 Task: Select theeditor.action.peekDeclaration in the goto location alternative declaration command.
Action: Mouse moved to (18, 590)
Screenshot: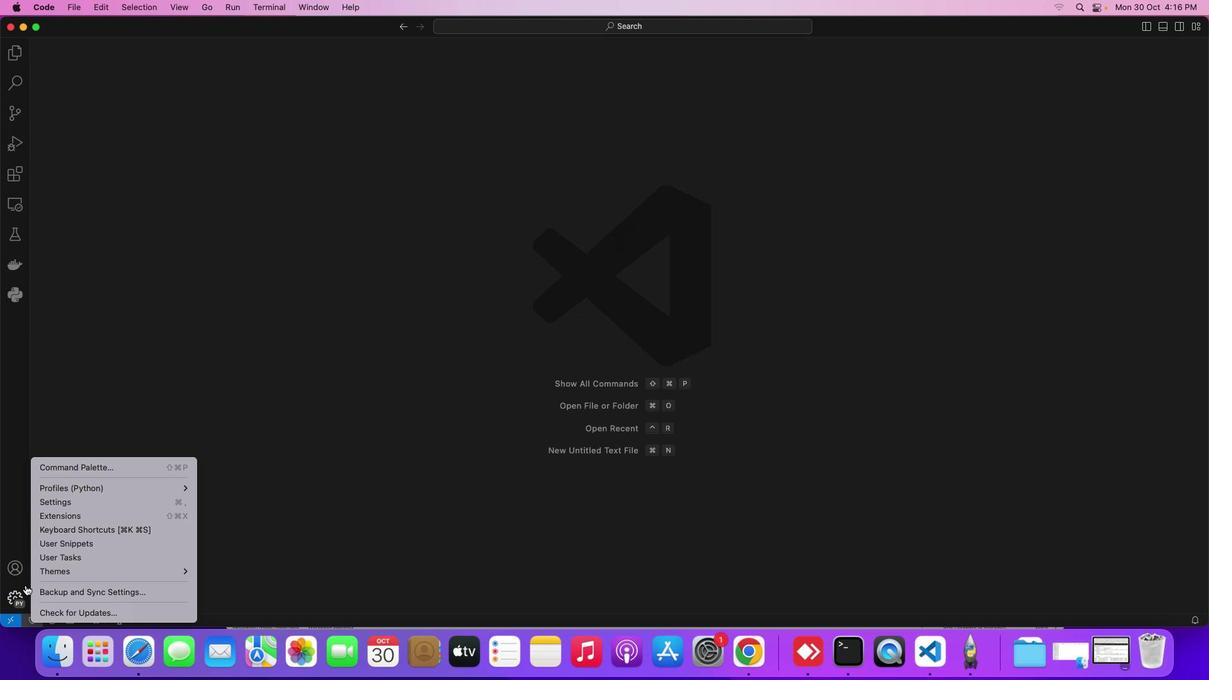 
Action: Mouse pressed left at (18, 590)
Screenshot: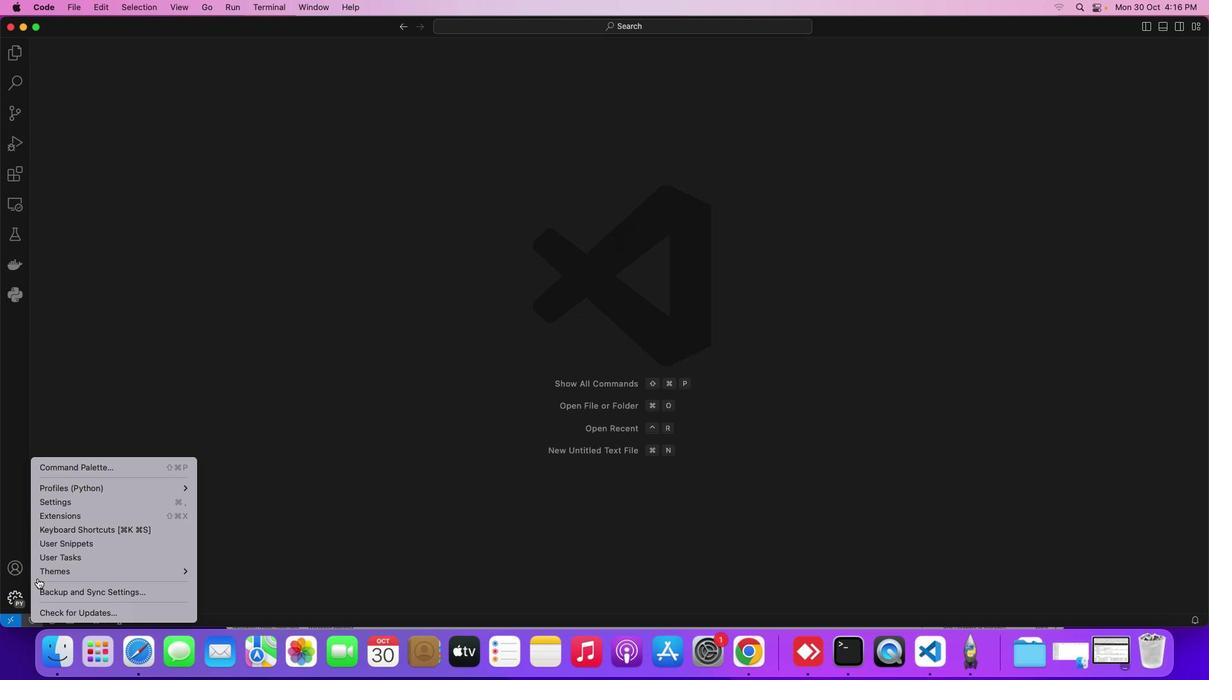 
Action: Mouse moved to (100, 500)
Screenshot: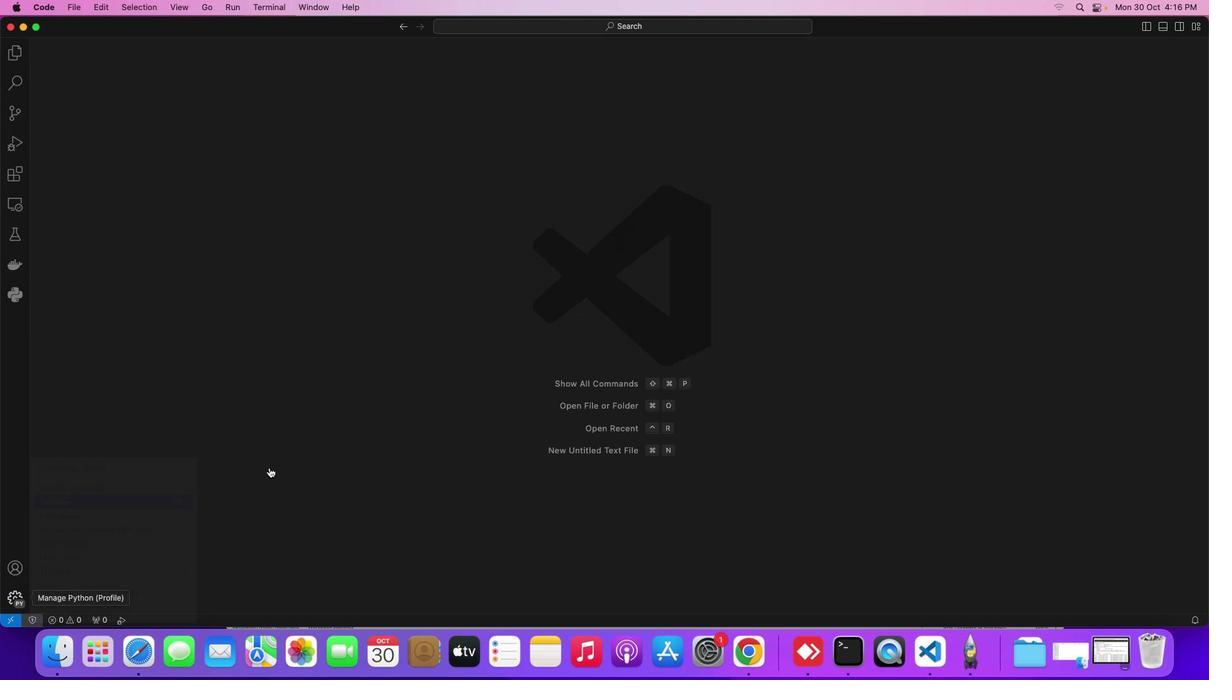 
Action: Mouse pressed left at (100, 500)
Screenshot: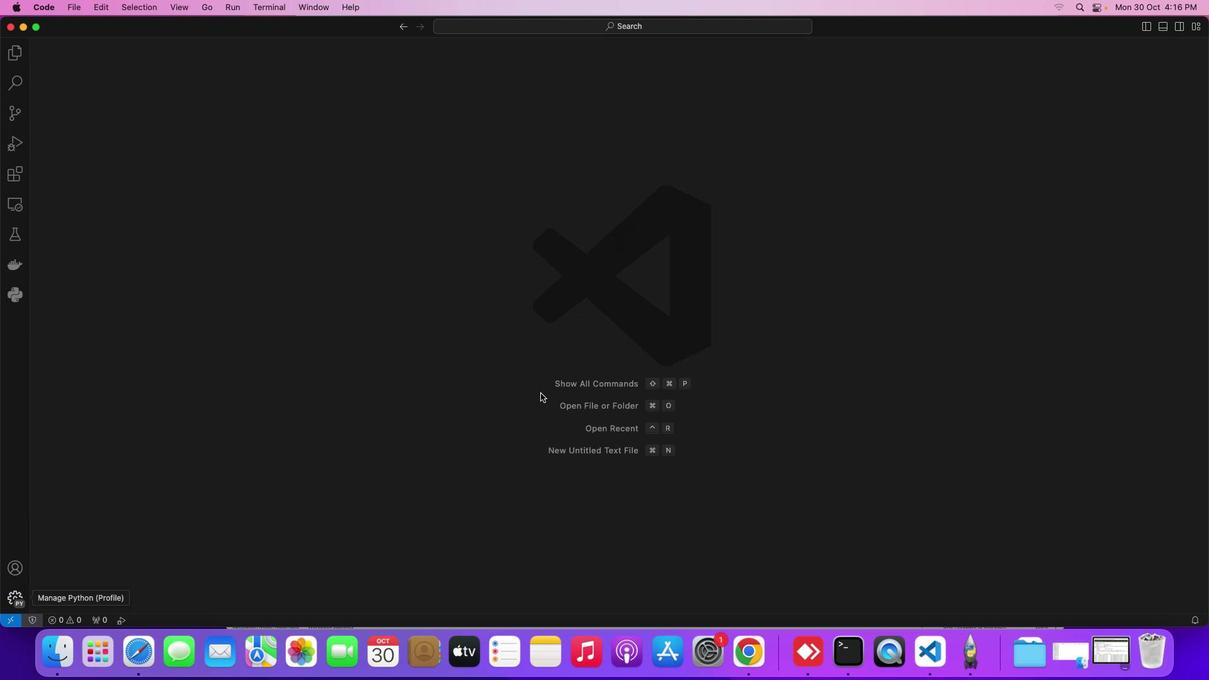 
Action: Mouse moved to (440, 404)
Screenshot: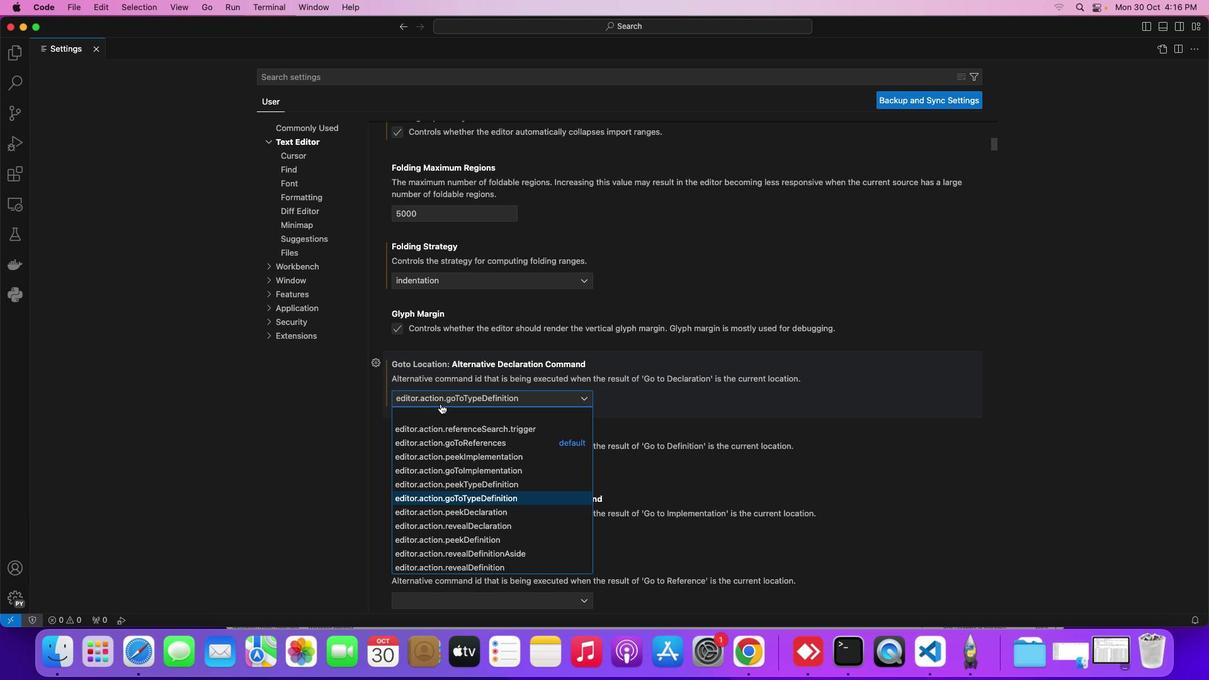 
Action: Mouse pressed left at (440, 404)
Screenshot: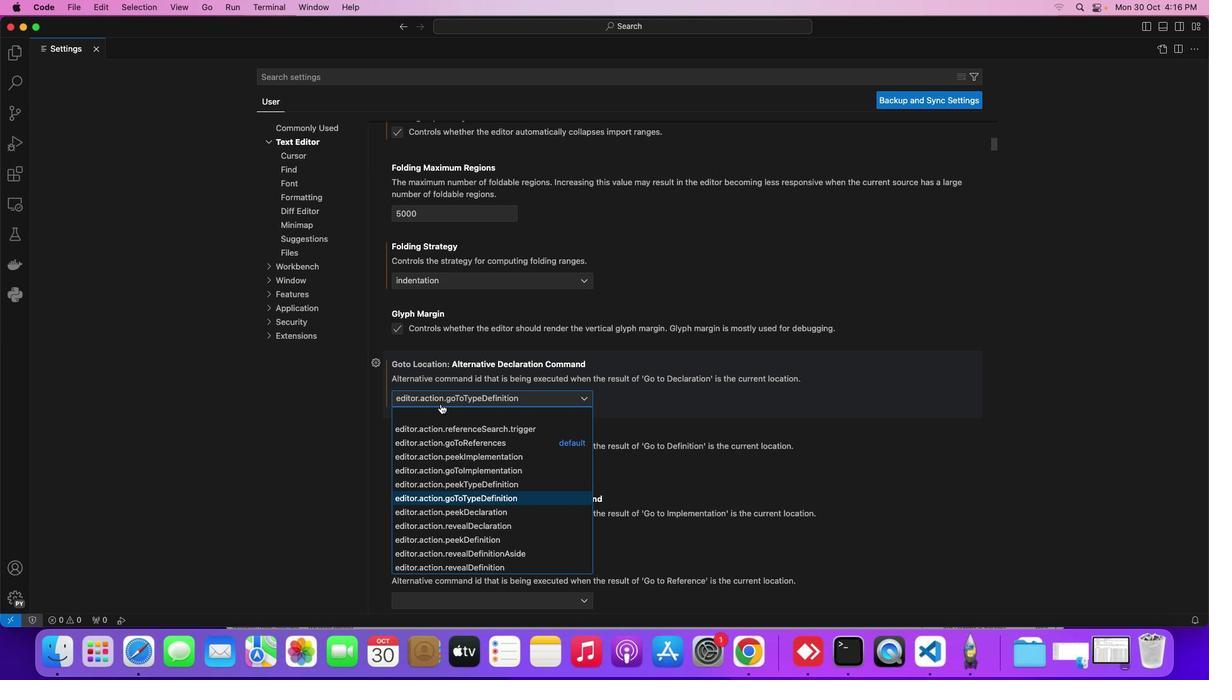 
Action: Mouse moved to (485, 515)
Screenshot: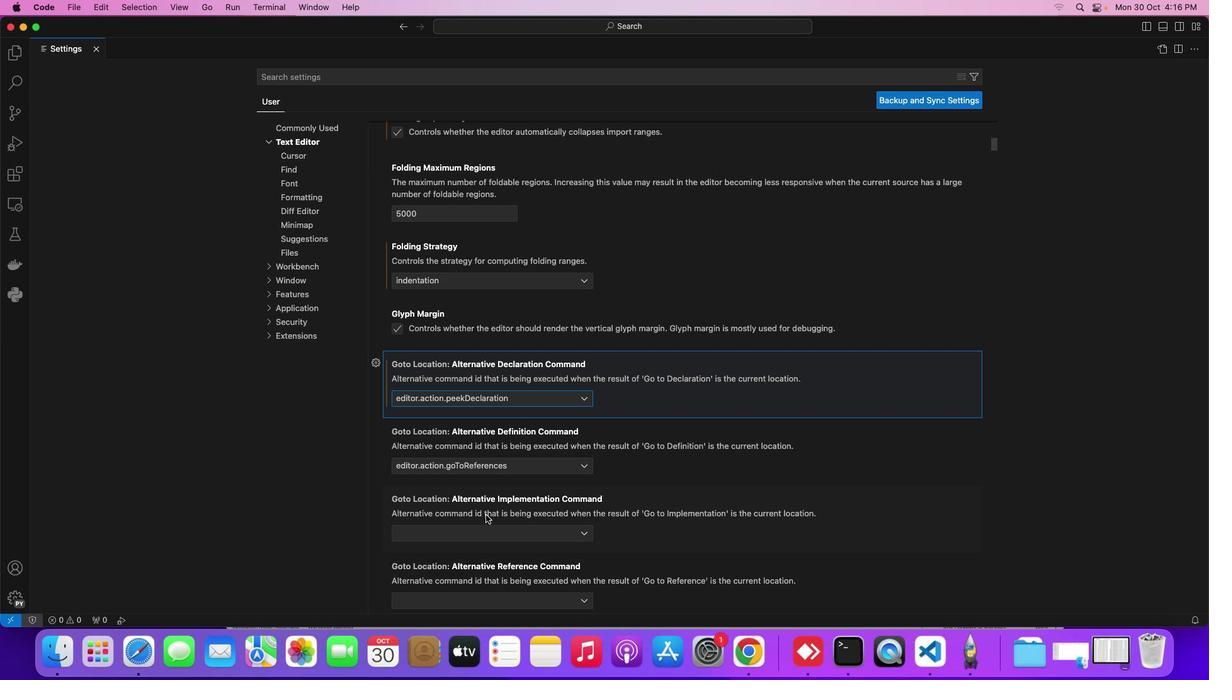 
Action: Mouse pressed left at (485, 515)
Screenshot: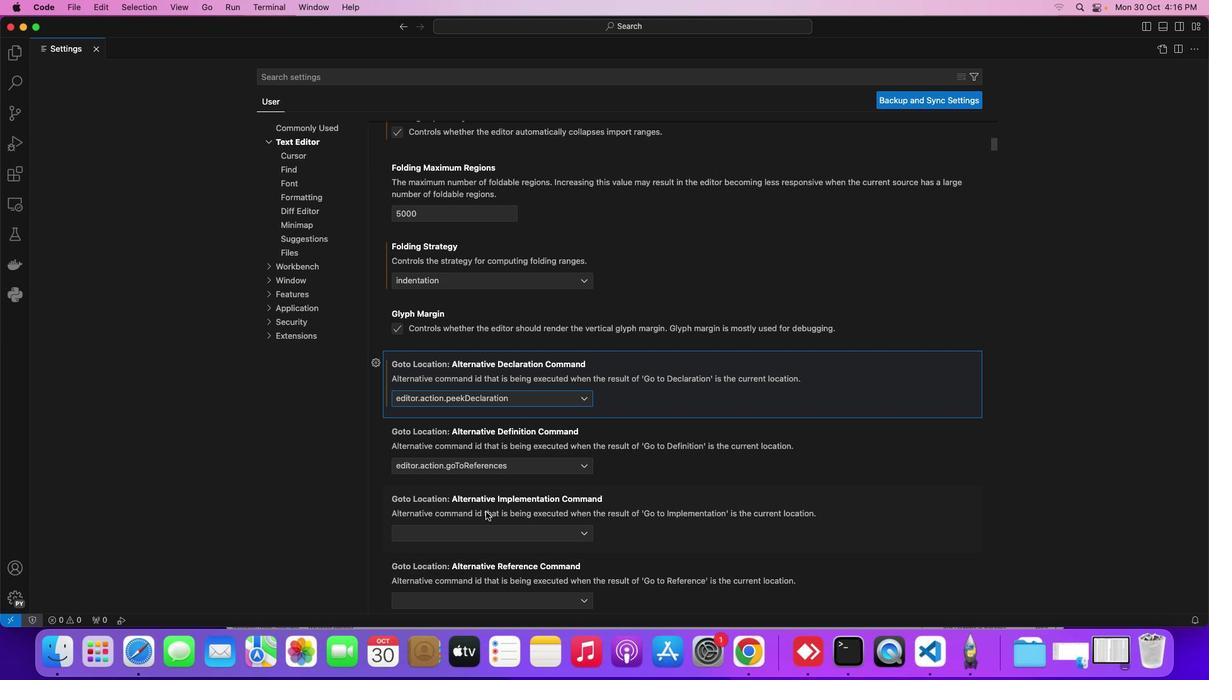 
Action: Mouse moved to (489, 500)
Screenshot: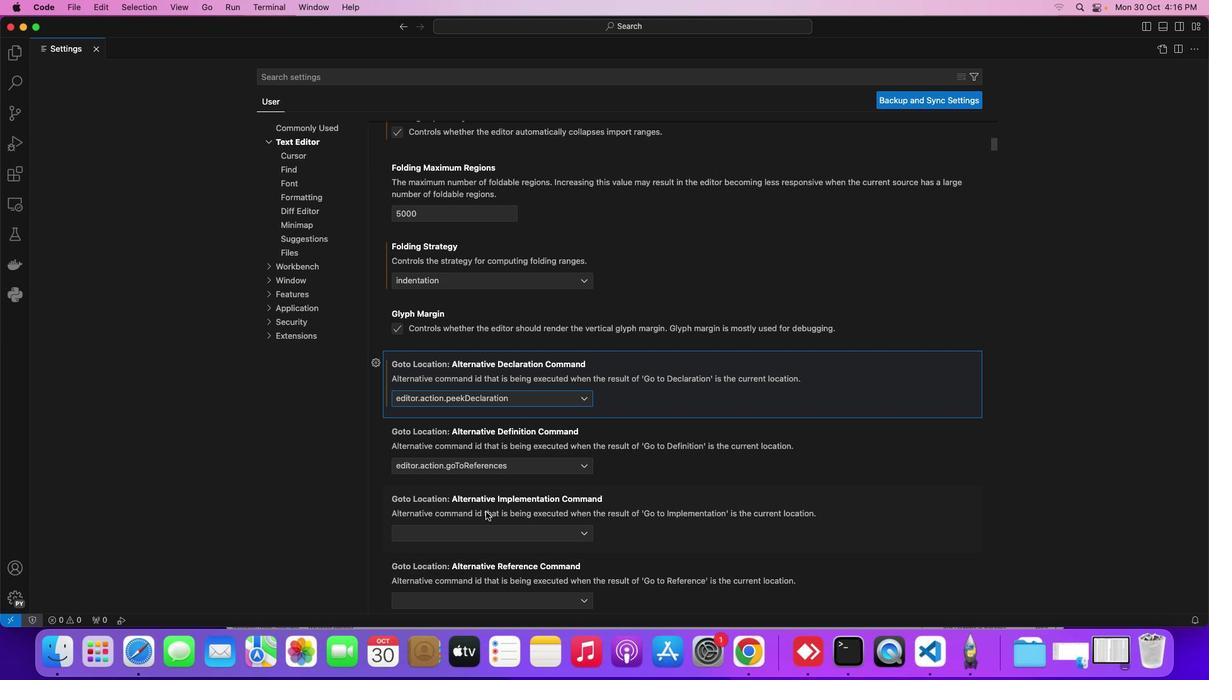 
